 Task: select a rule when a list is archived by anyone.
Action: Mouse moved to (1111, 90)
Screenshot: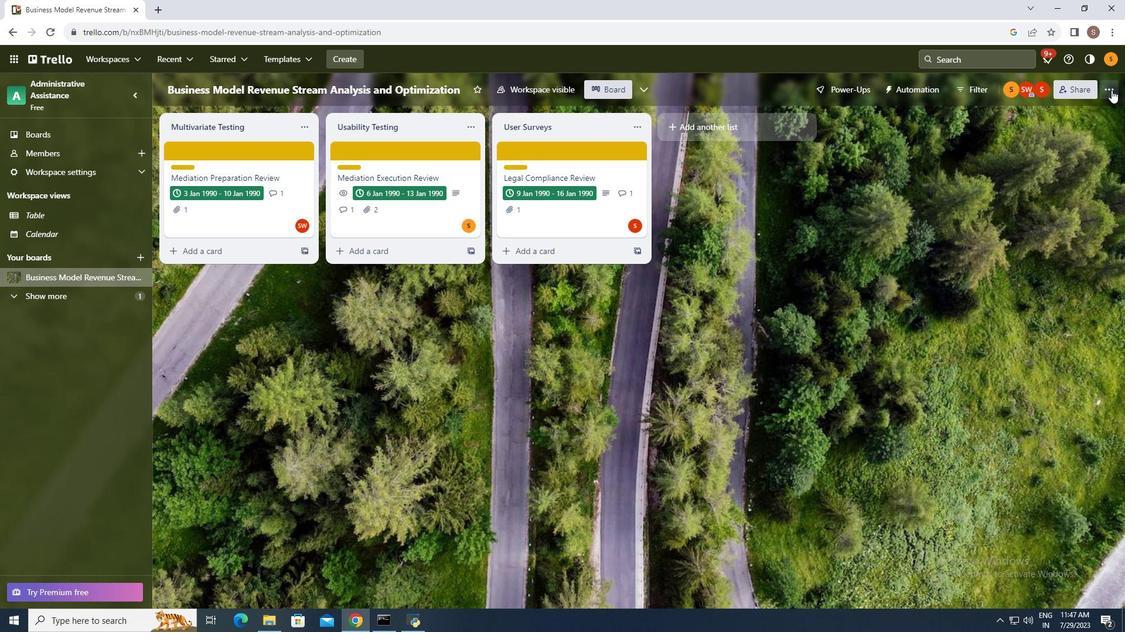 
Action: Mouse pressed left at (1111, 90)
Screenshot: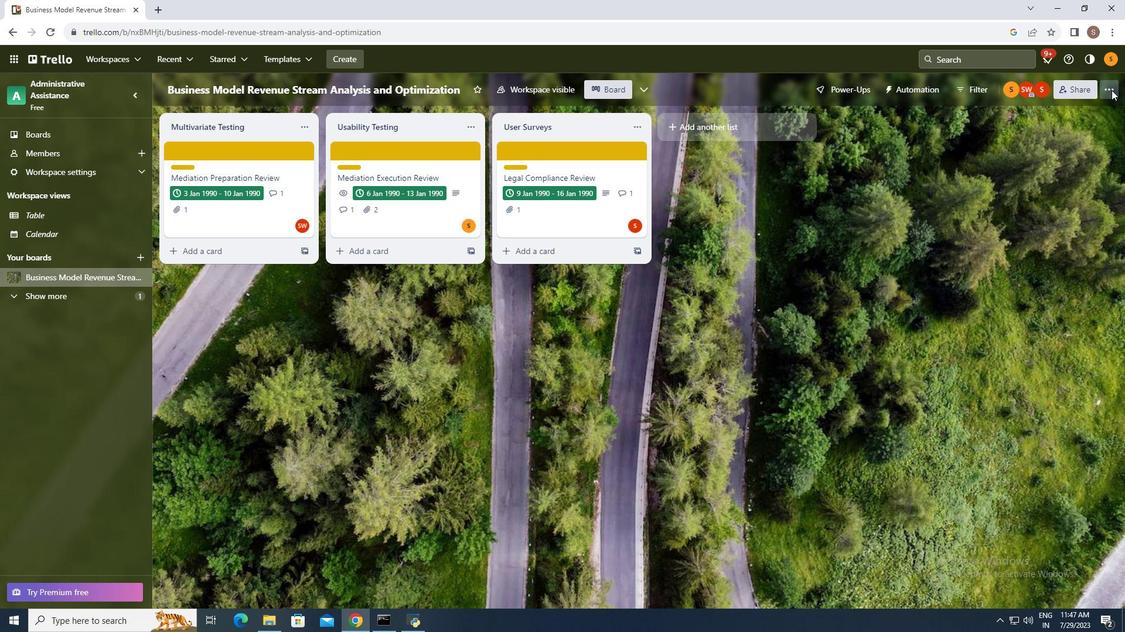
Action: Mouse moved to (1010, 247)
Screenshot: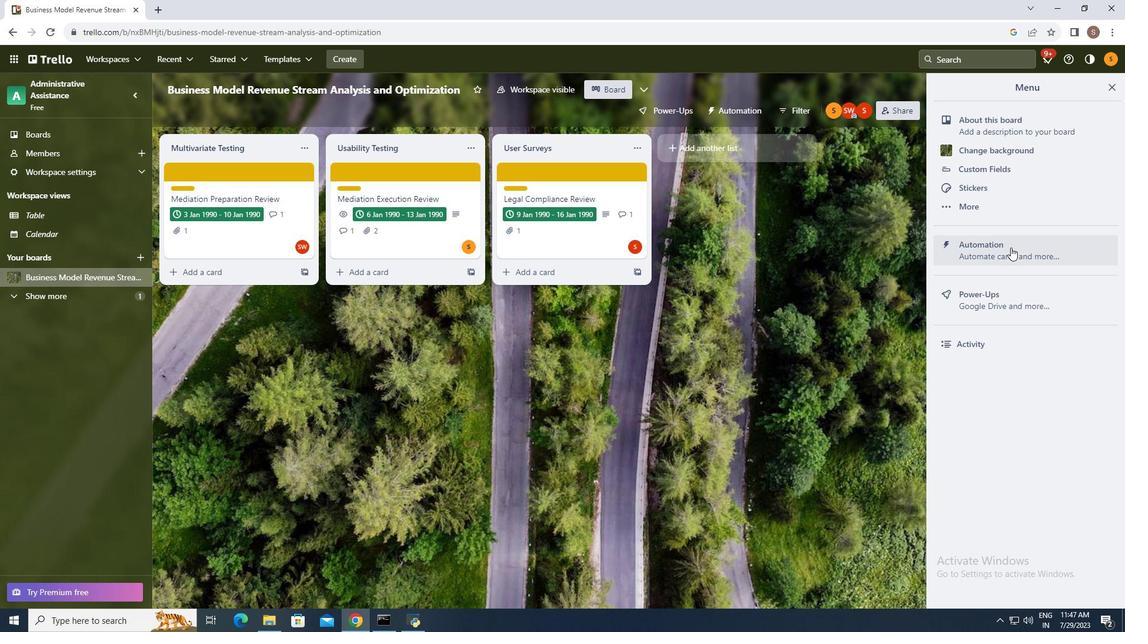 
Action: Mouse pressed left at (1010, 247)
Screenshot: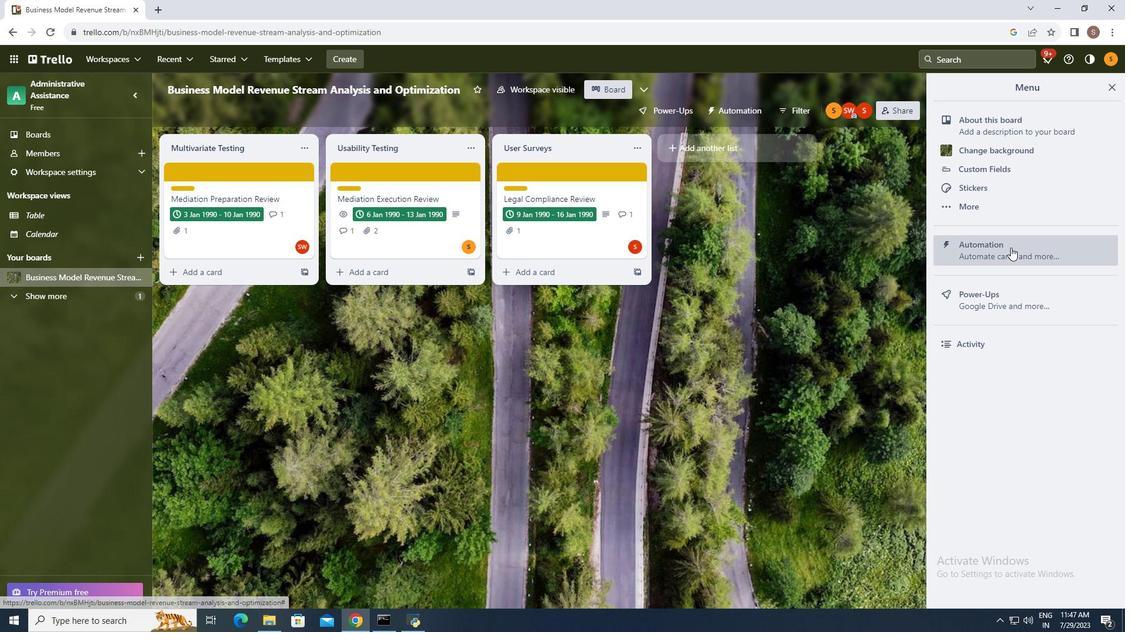 
Action: Mouse moved to (213, 218)
Screenshot: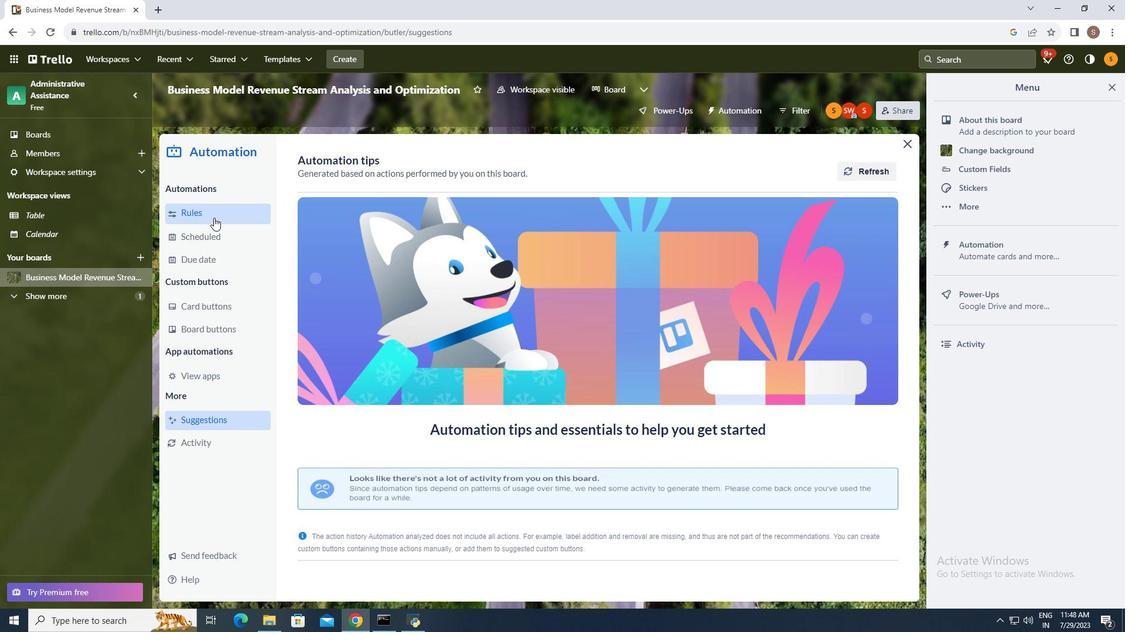 
Action: Mouse pressed left at (213, 218)
Screenshot: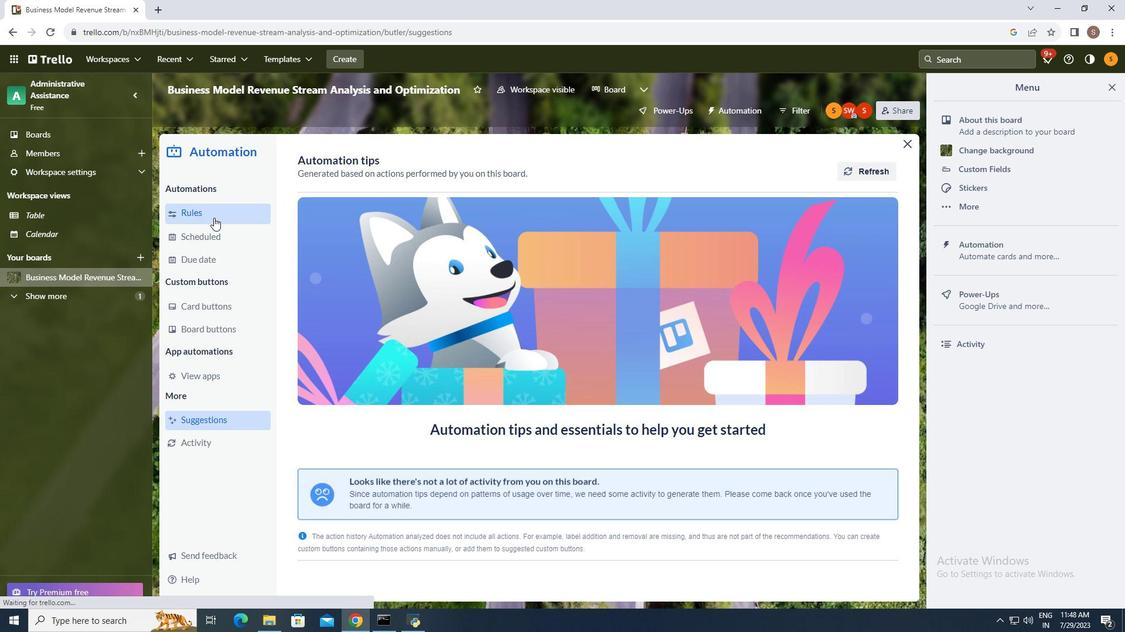 
Action: Mouse moved to (778, 155)
Screenshot: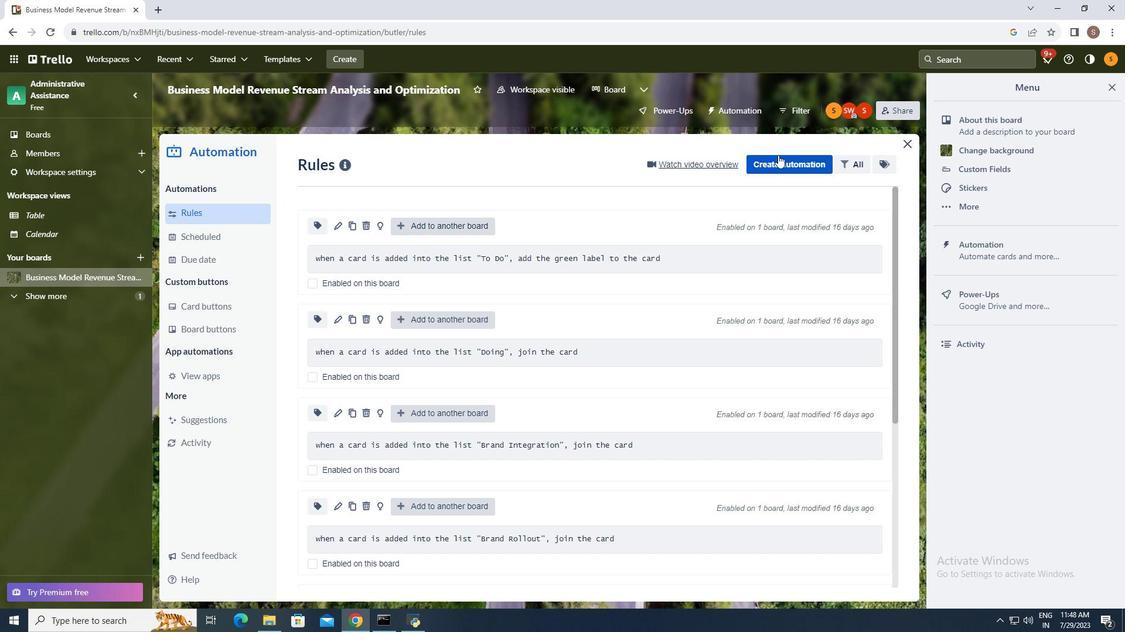 
Action: Mouse pressed left at (778, 155)
Screenshot: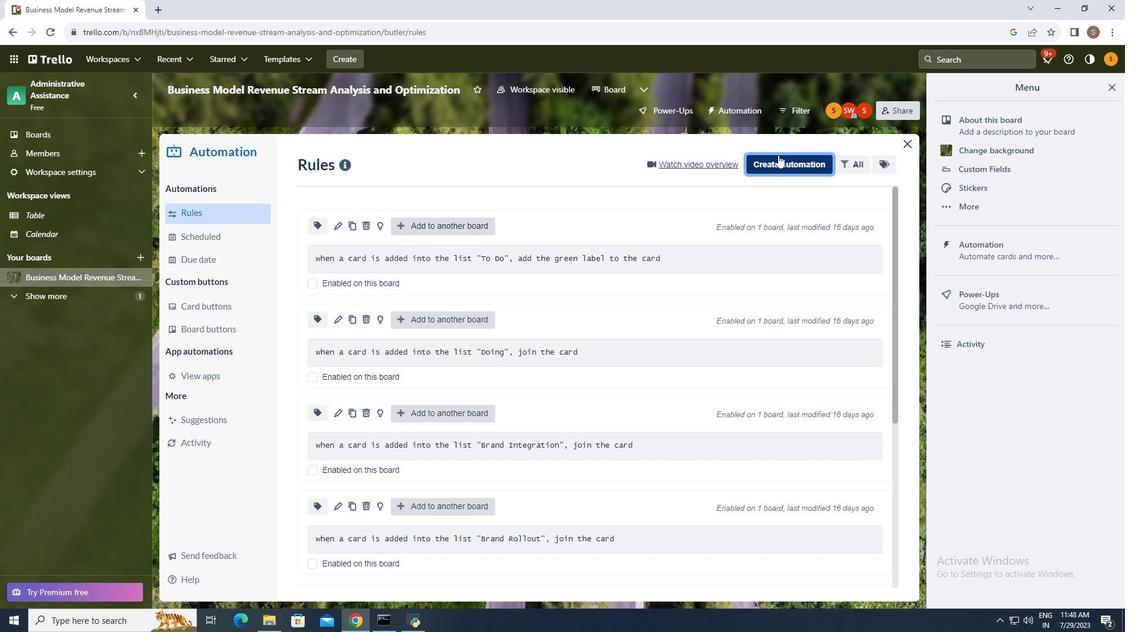 
Action: Mouse moved to (569, 276)
Screenshot: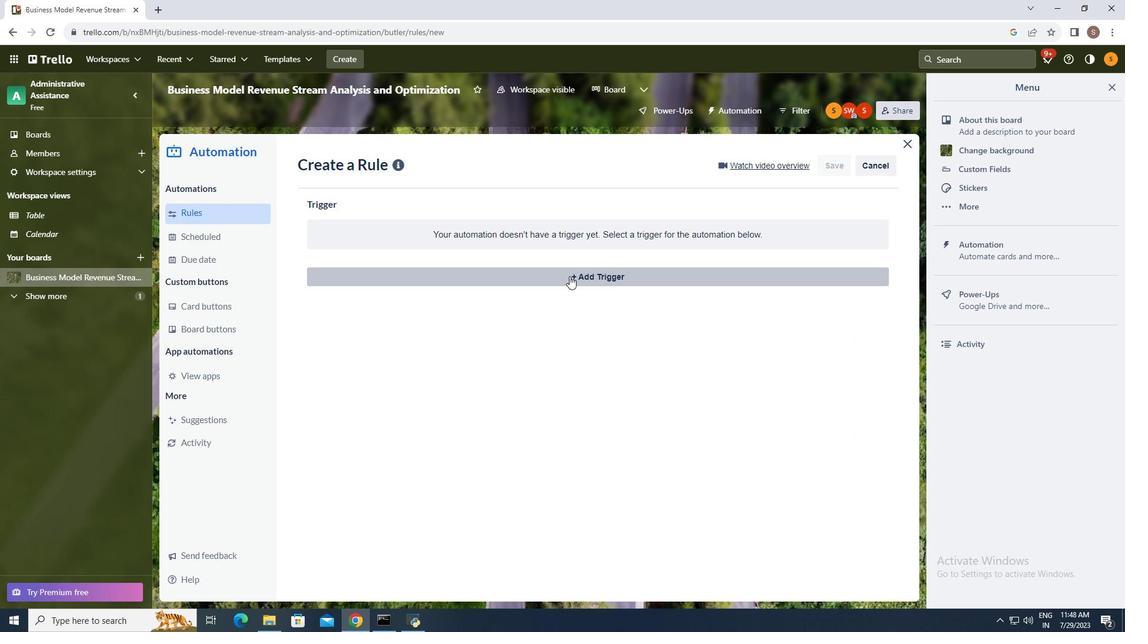 
Action: Mouse pressed left at (569, 276)
Screenshot: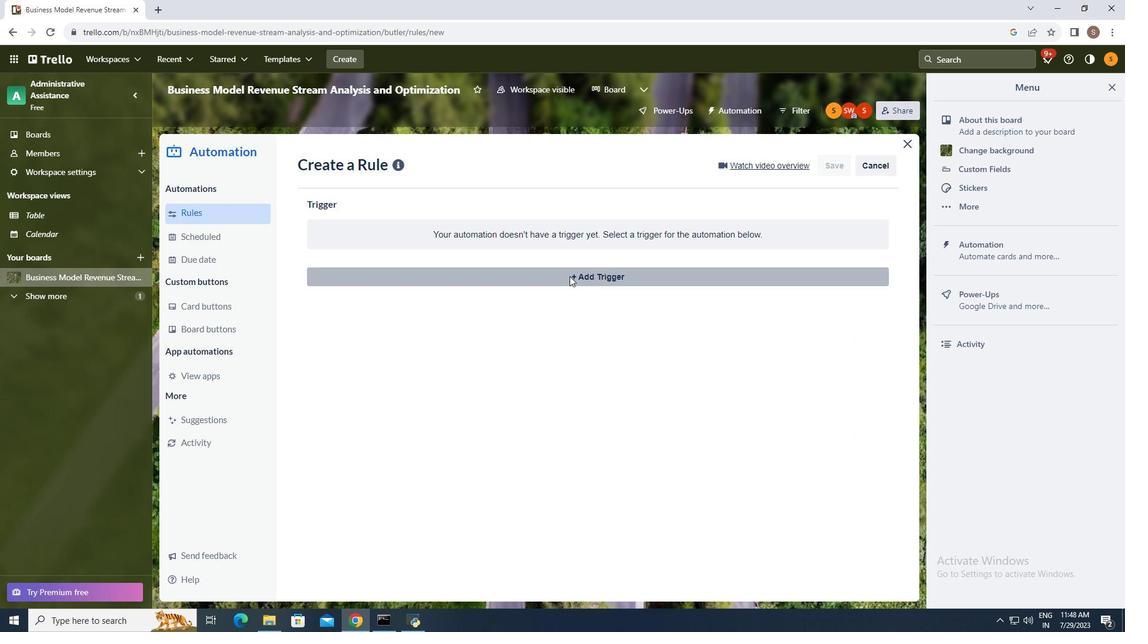 
Action: Mouse moved to (382, 515)
Screenshot: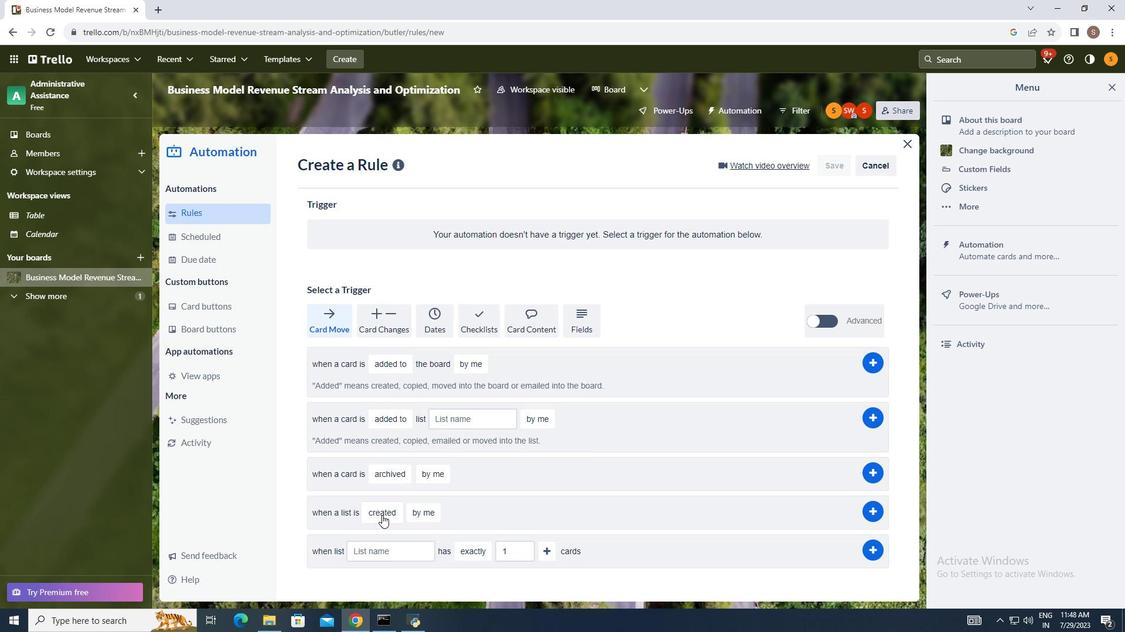 
Action: Mouse pressed left at (382, 515)
Screenshot: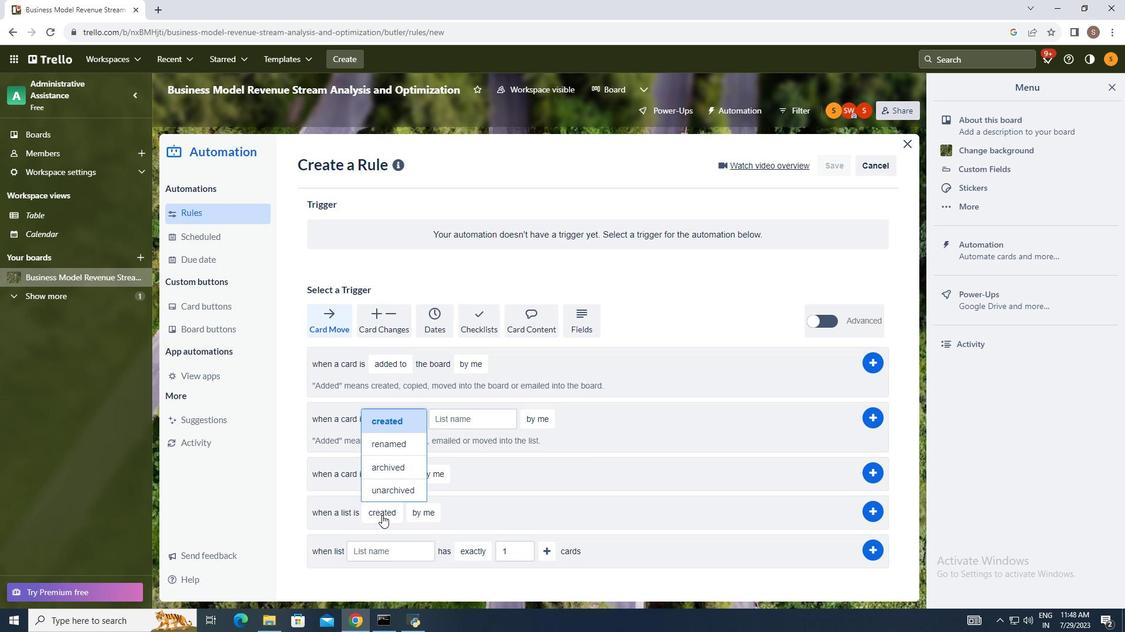 
Action: Mouse moved to (386, 465)
Screenshot: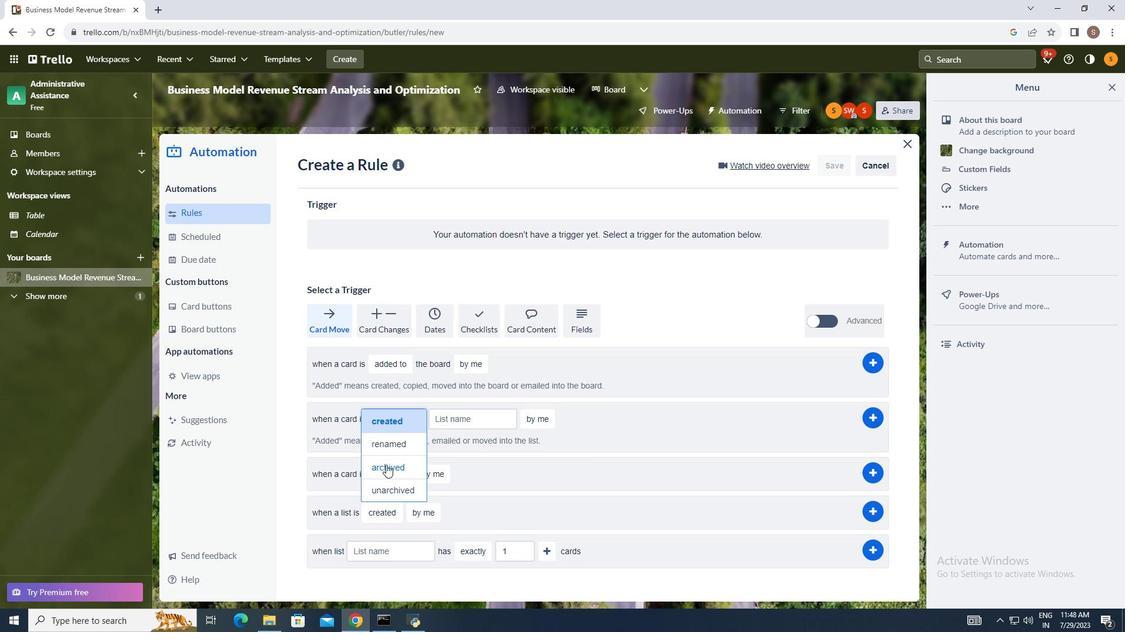 
Action: Mouse pressed left at (386, 465)
Screenshot: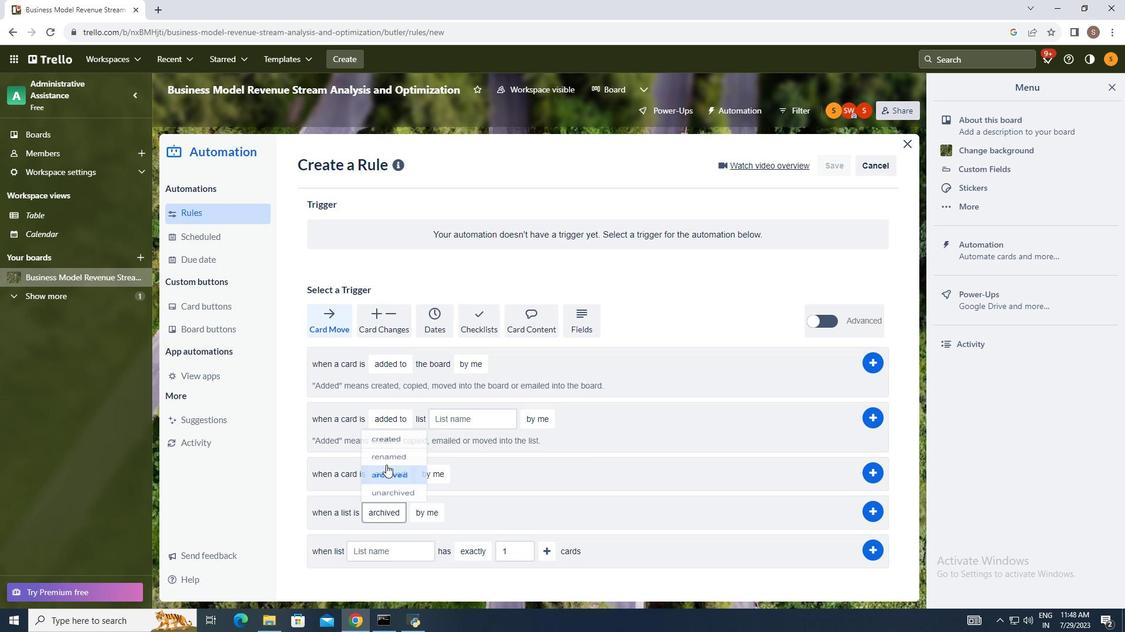 
Action: Mouse moved to (430, 512)
Screenshot: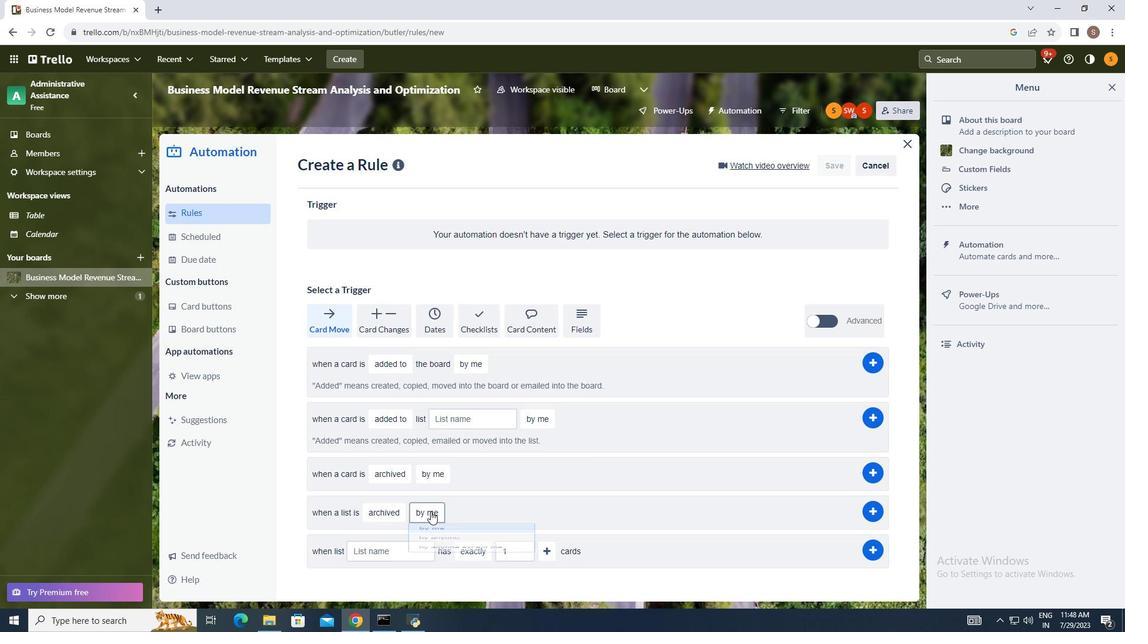 
Action: Mouse pressed left at (430, 512)
Screenshot: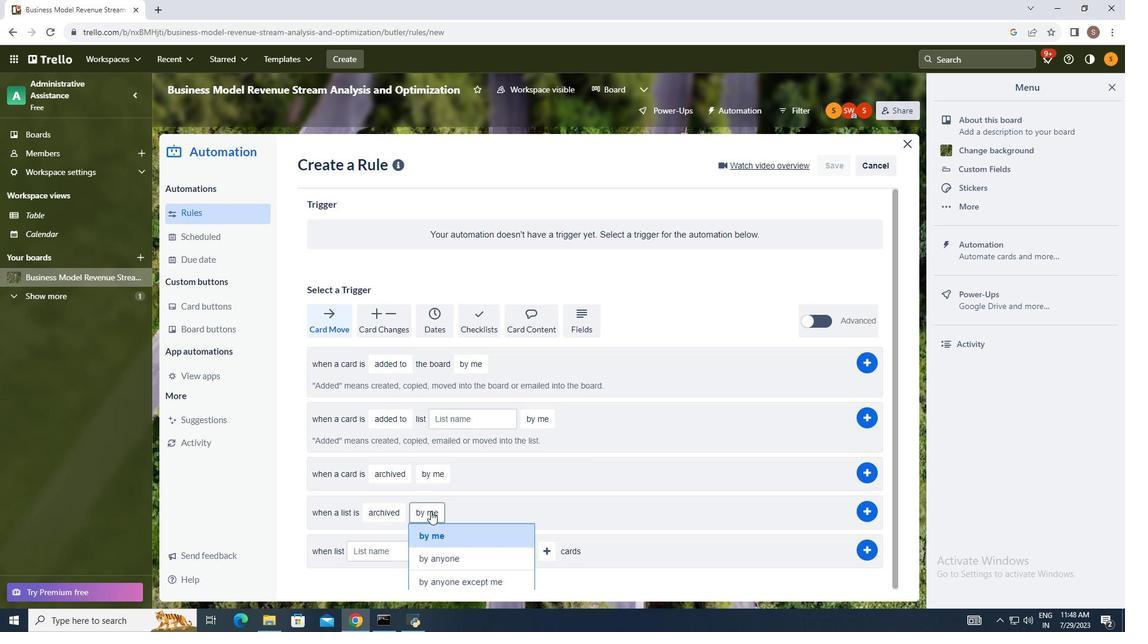 
Action: Mouse moved to (468, 562)
Screenshot: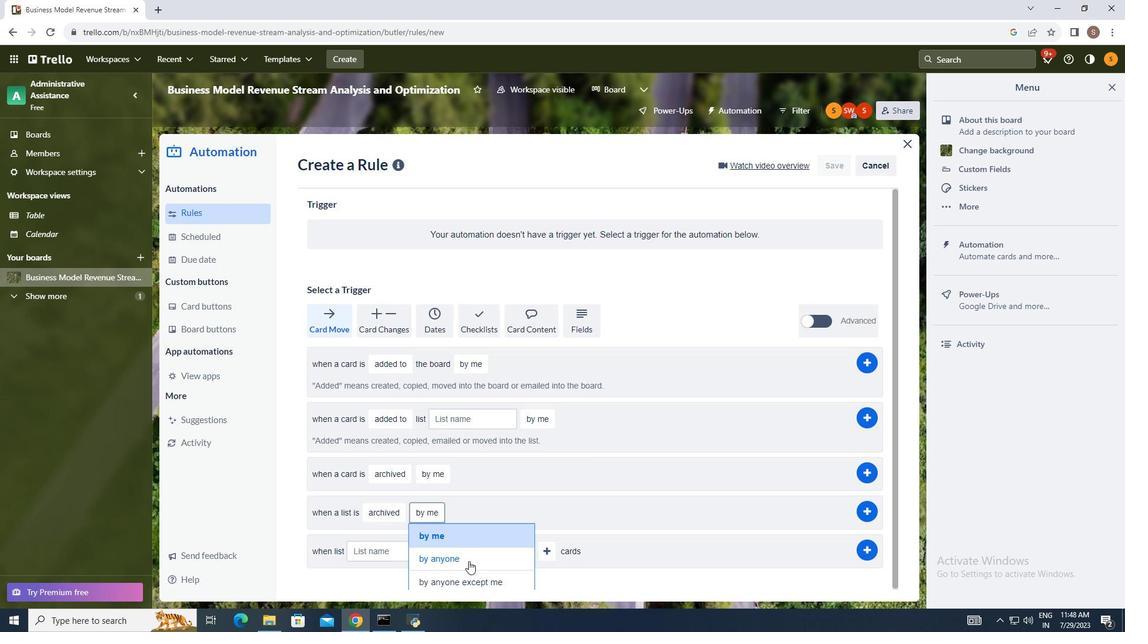 
Action: Mouse pressed left at (468, 562)
Screenshot: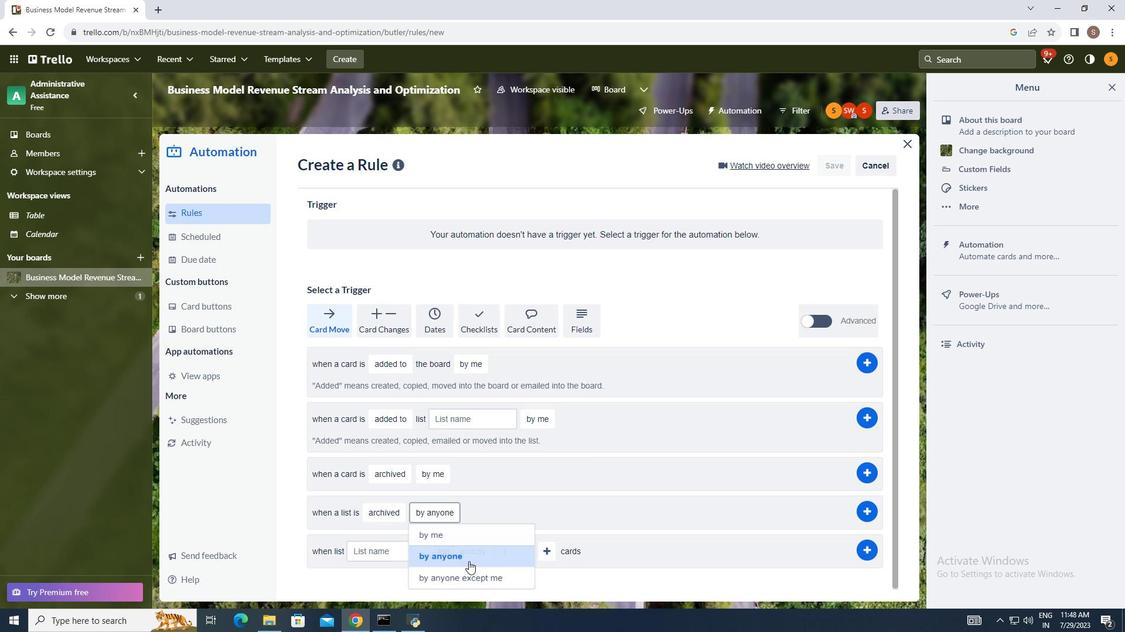 
Action: Mouse moved to (600, 484)
Screenshot: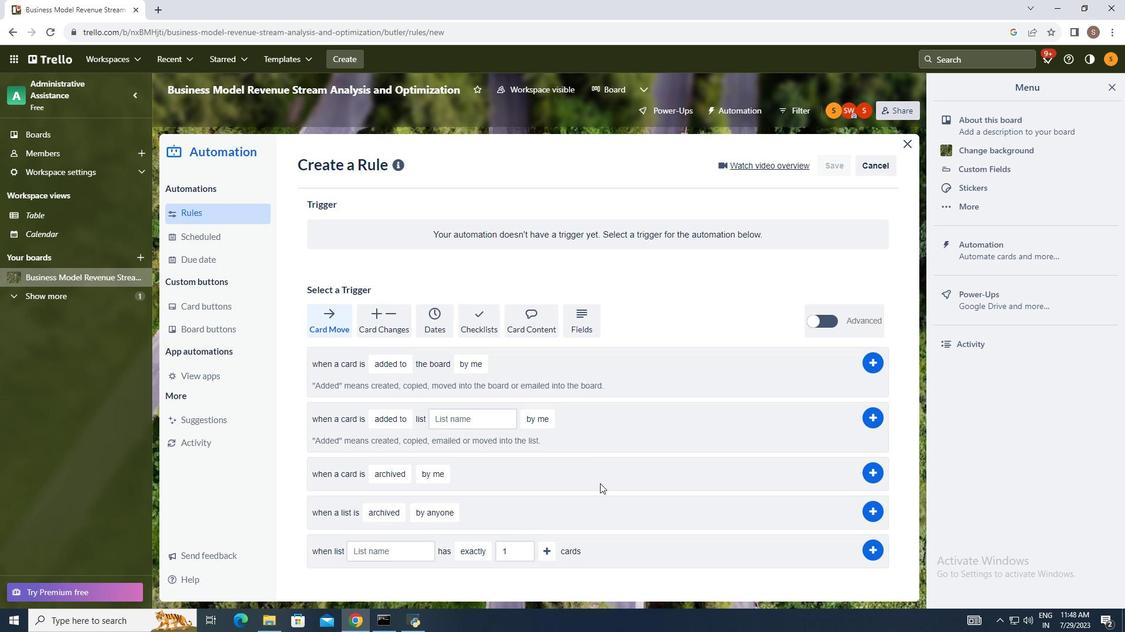 
